 Task: Create an event for the team-building laser tag game on the 28th at 5:00 PM.
Action: Mouse moved to (90, 345)
Screenshot: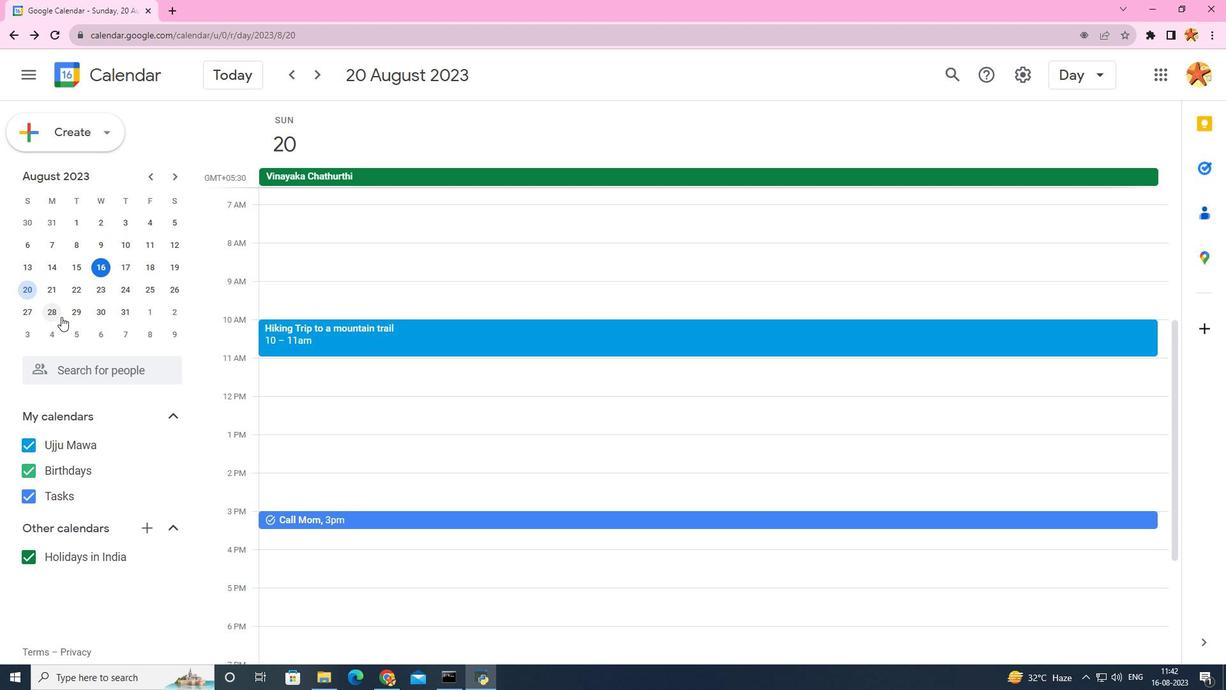 
Action: Mouse pressed left at (90, 345)
Screenshot: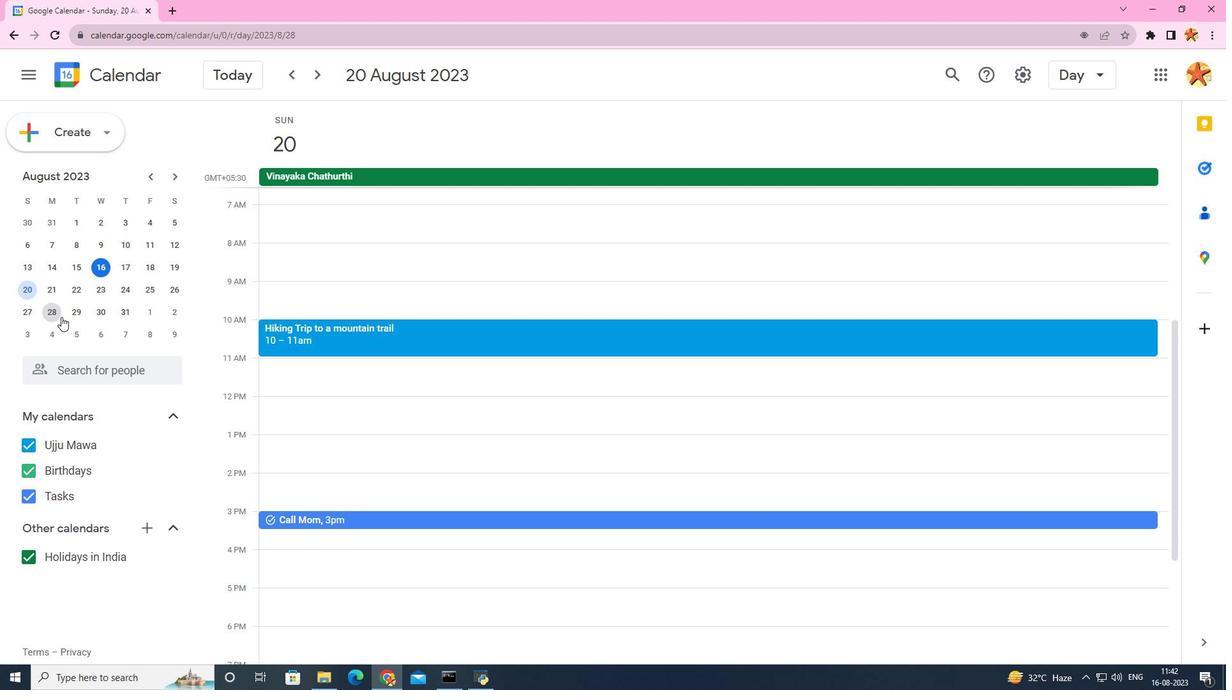 
Action: Mouse moved to (318, 612)
Screenshot: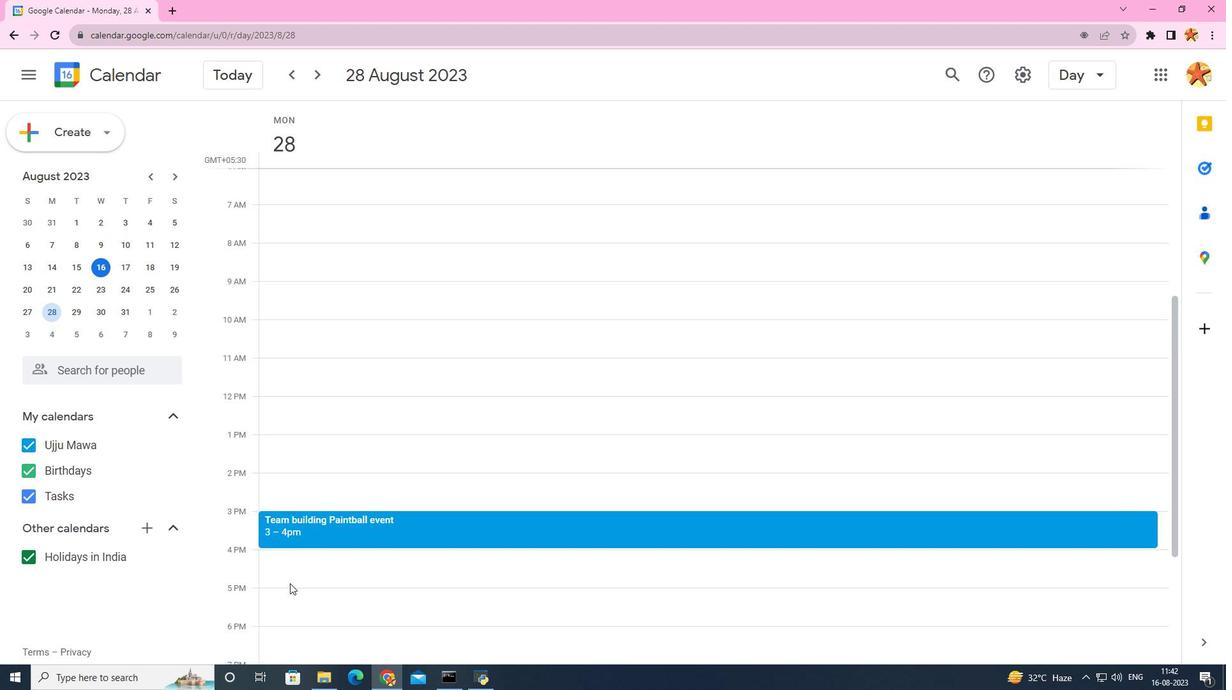 
Action: Mouse pressed left at (318, 612)
Screenshot: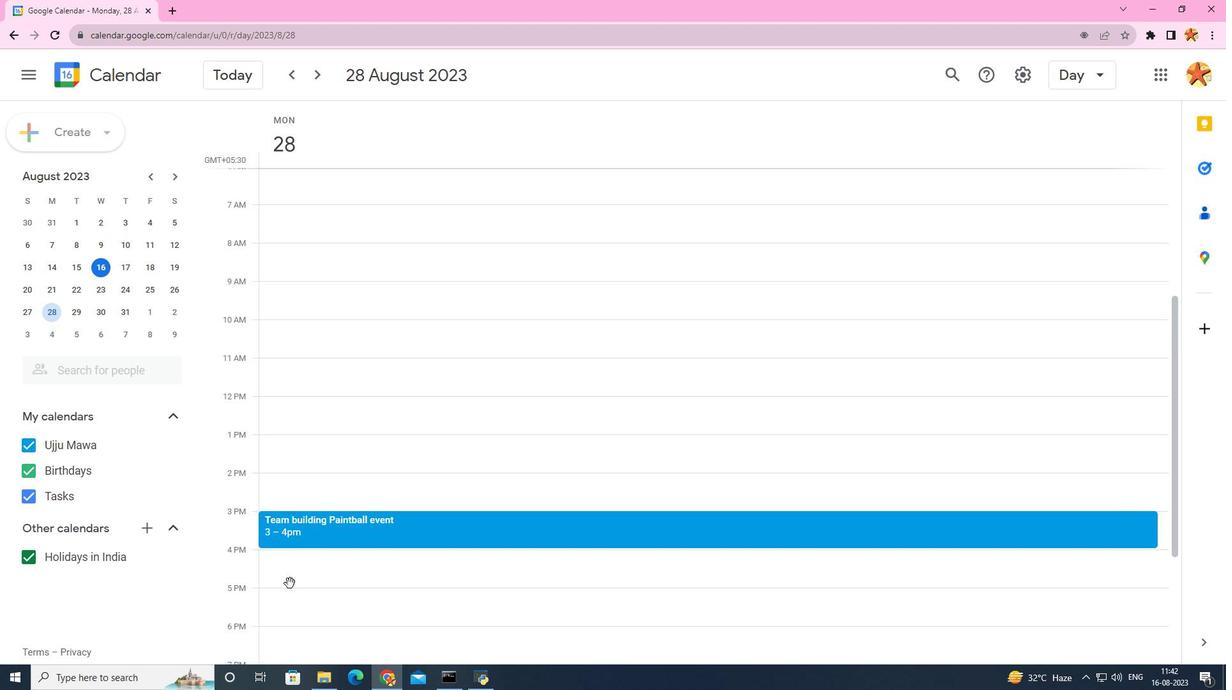 
Action: Mouse moved to (718, 332)
Screenshot: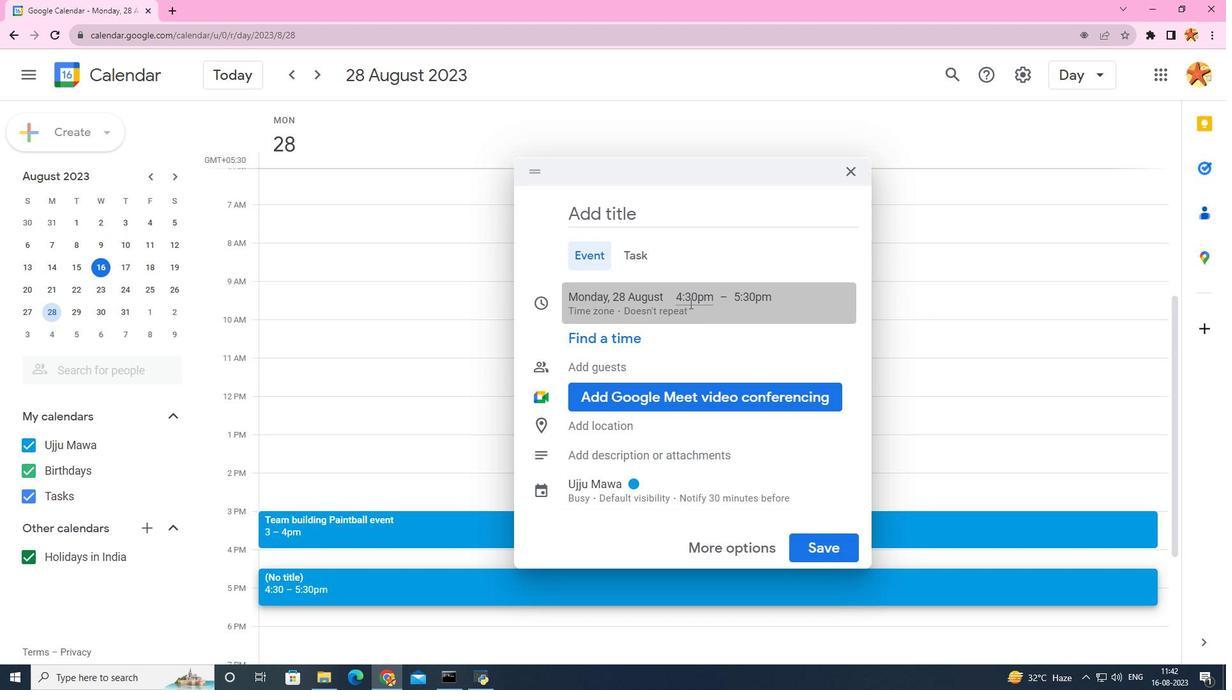 
Action: Mouse pressed left at (718, 332)
Screenshot: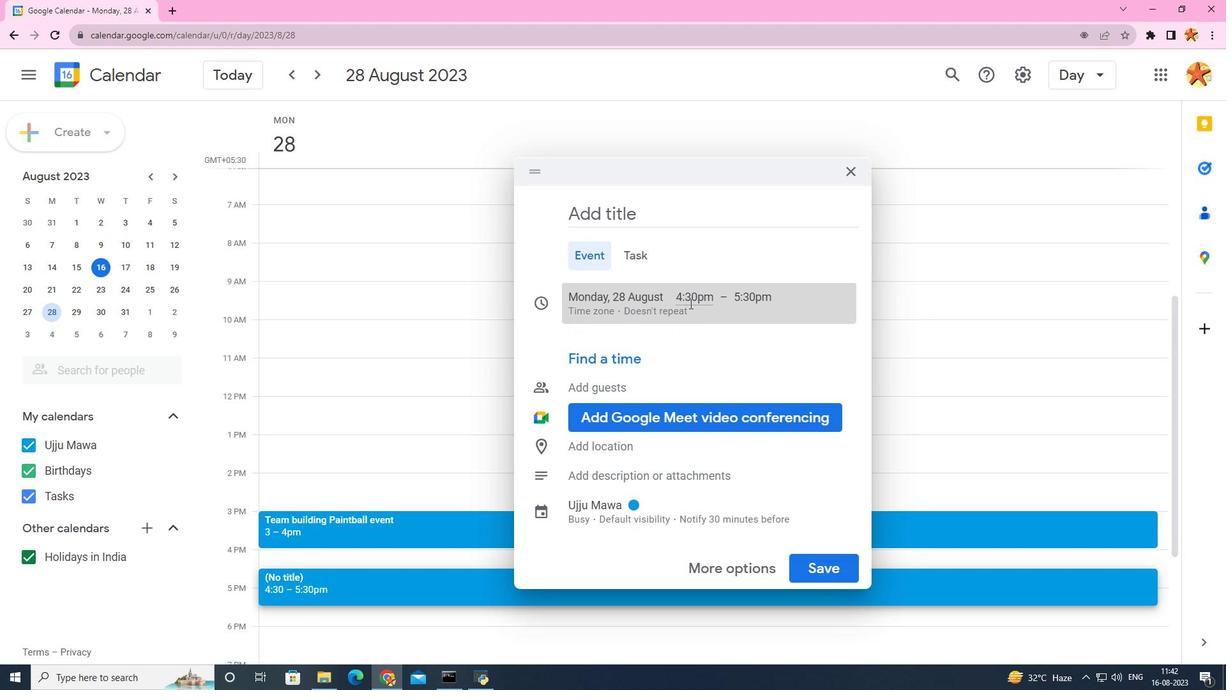 
Action: Mouse moved to (716, 492)
Screenshot: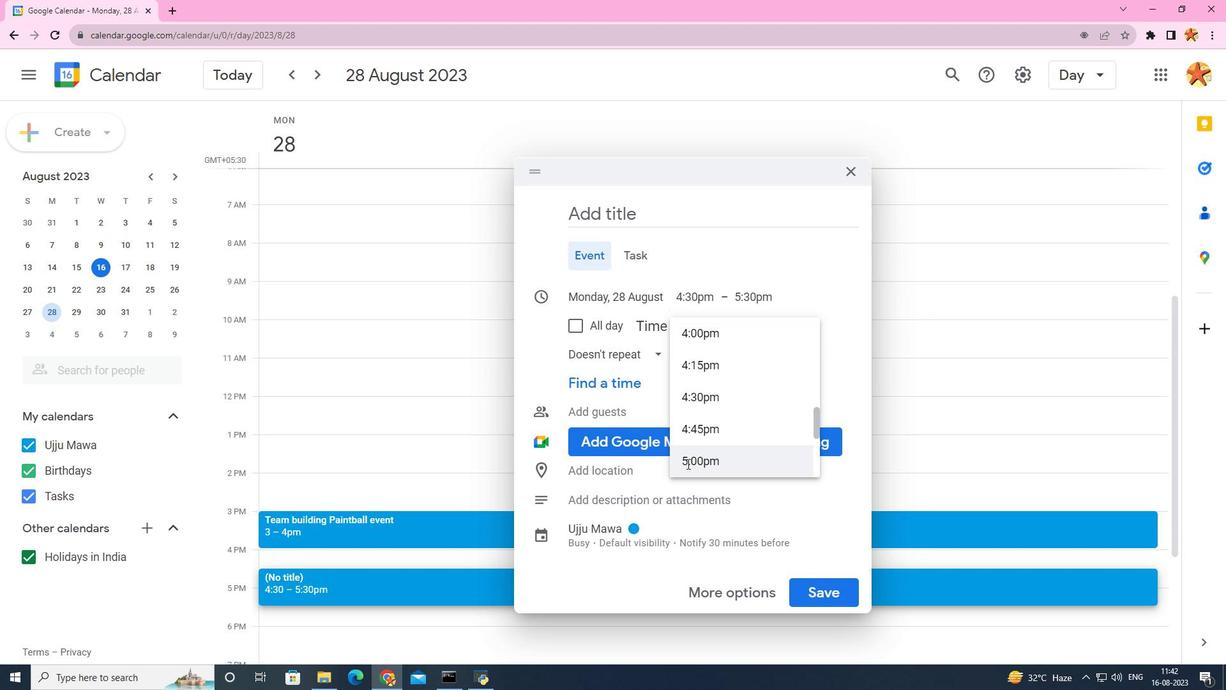 
Action: Mouse pressed left at (716, 492)
Screenshot: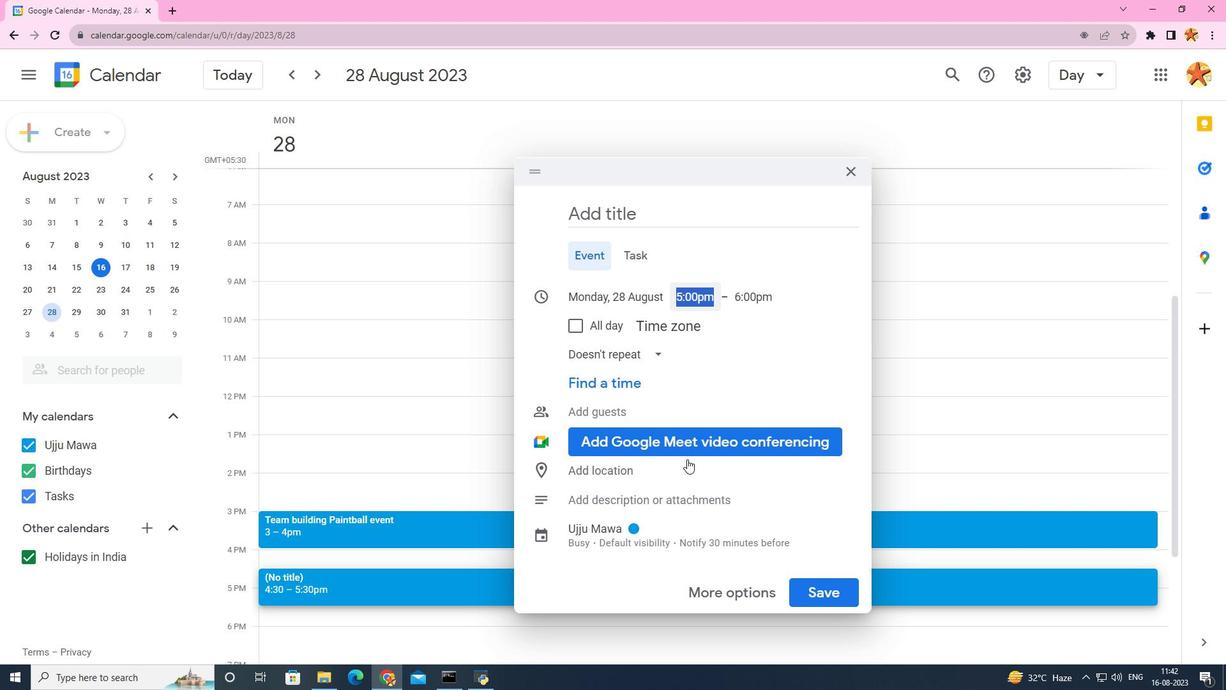 
Action: Mouse moved to (656, 259)
Screenshot: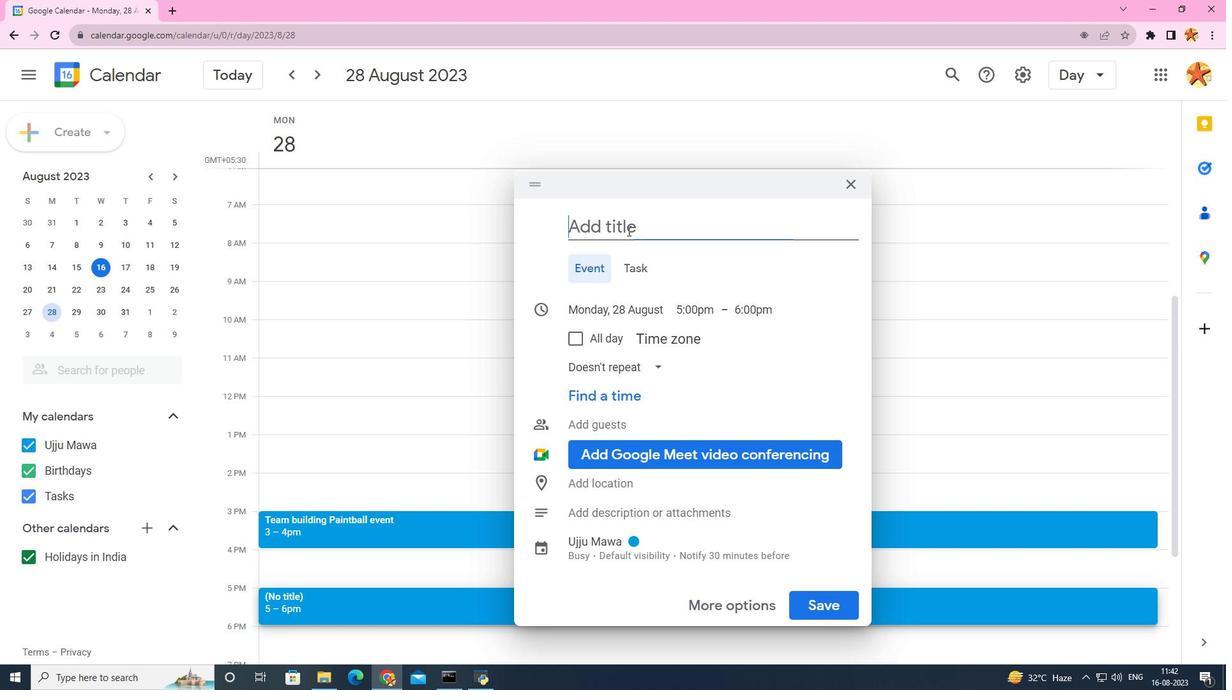 
Action: Mouse pressed left at (656, 259)
Screenshot: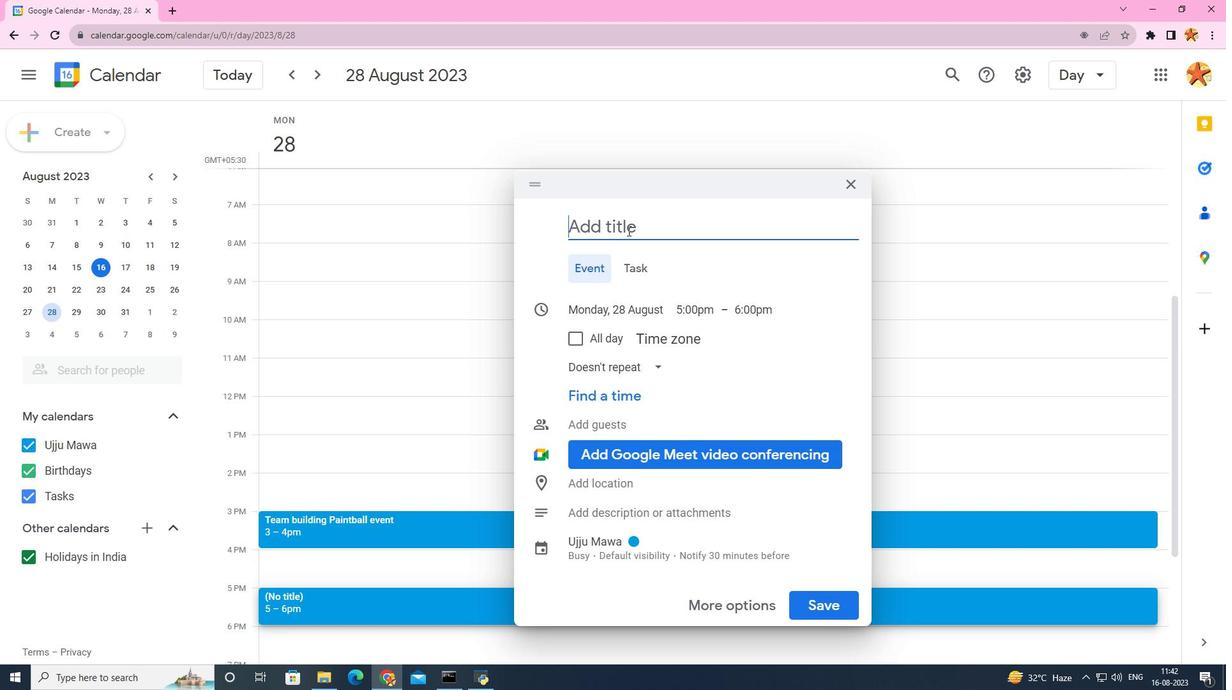 
Action: Key pressed <Key.caps_lock>T<Key.caps_lock>eam<Key.space>building<Key.space><Key.caps_lock>L<Key.caps_lock>aser<Key.space><Key.caps_lock>T<Key.caps_lock>ag<Key.space>game
Screenshot: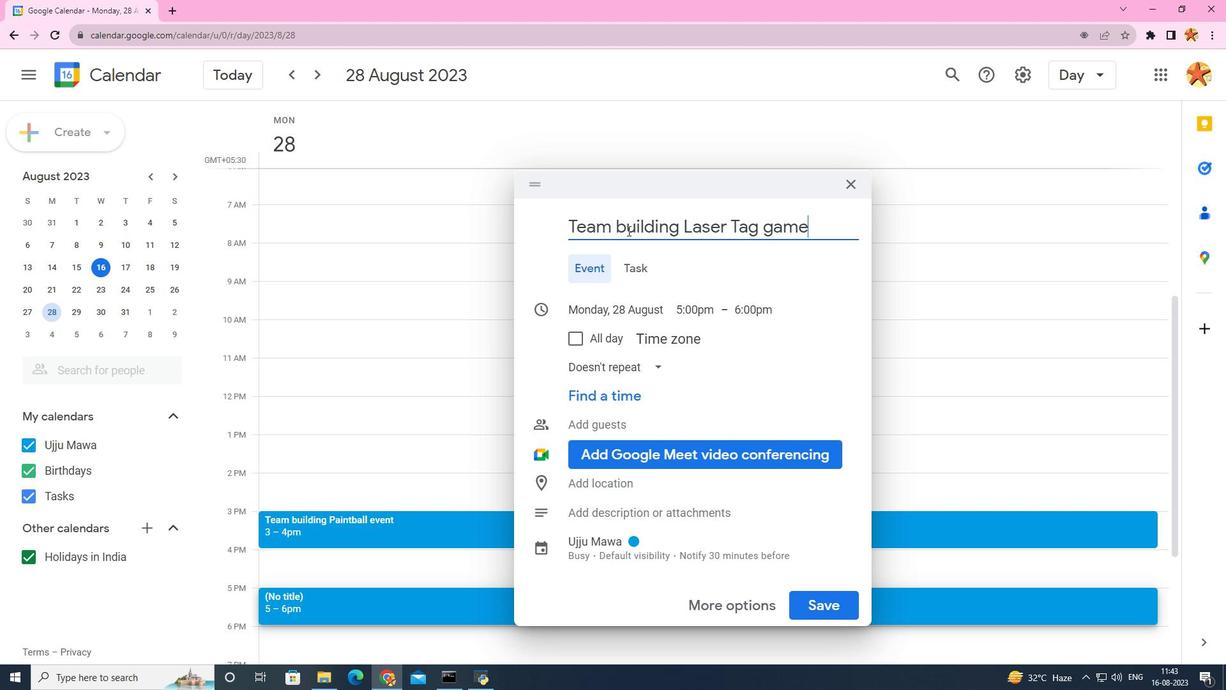 
Action: Mouse moved to (717, 251)
Screenshot: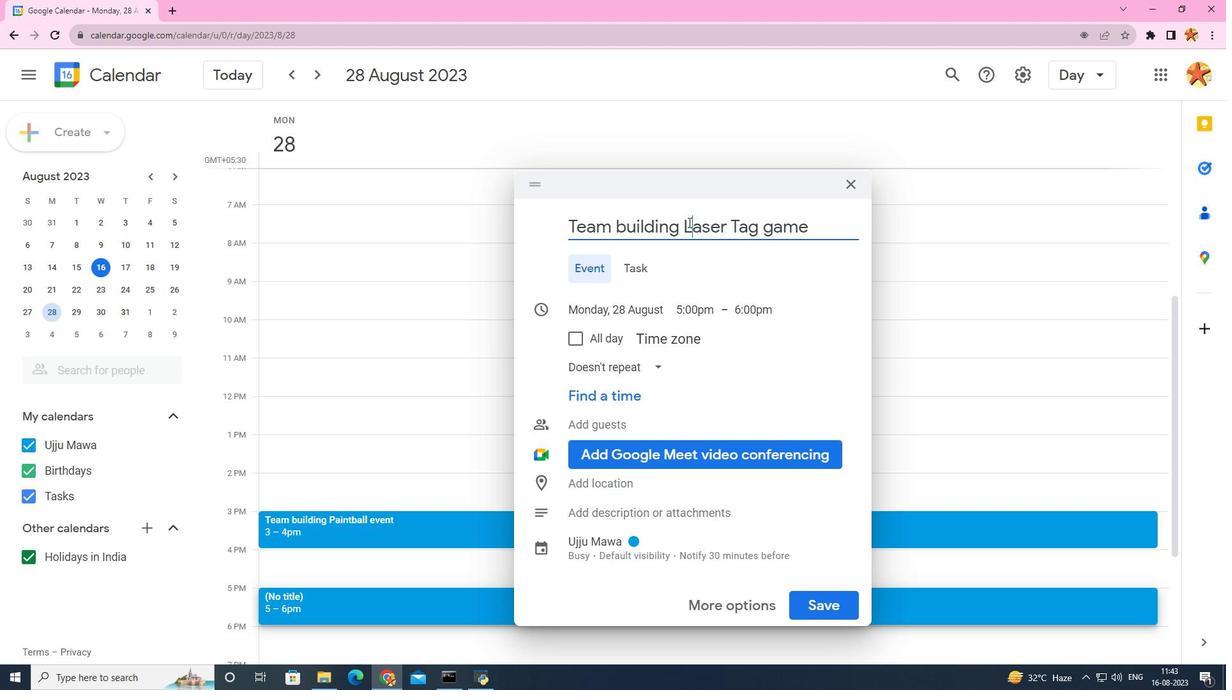 
Action: Mouse pressed left at (717, 251)
Screenshot: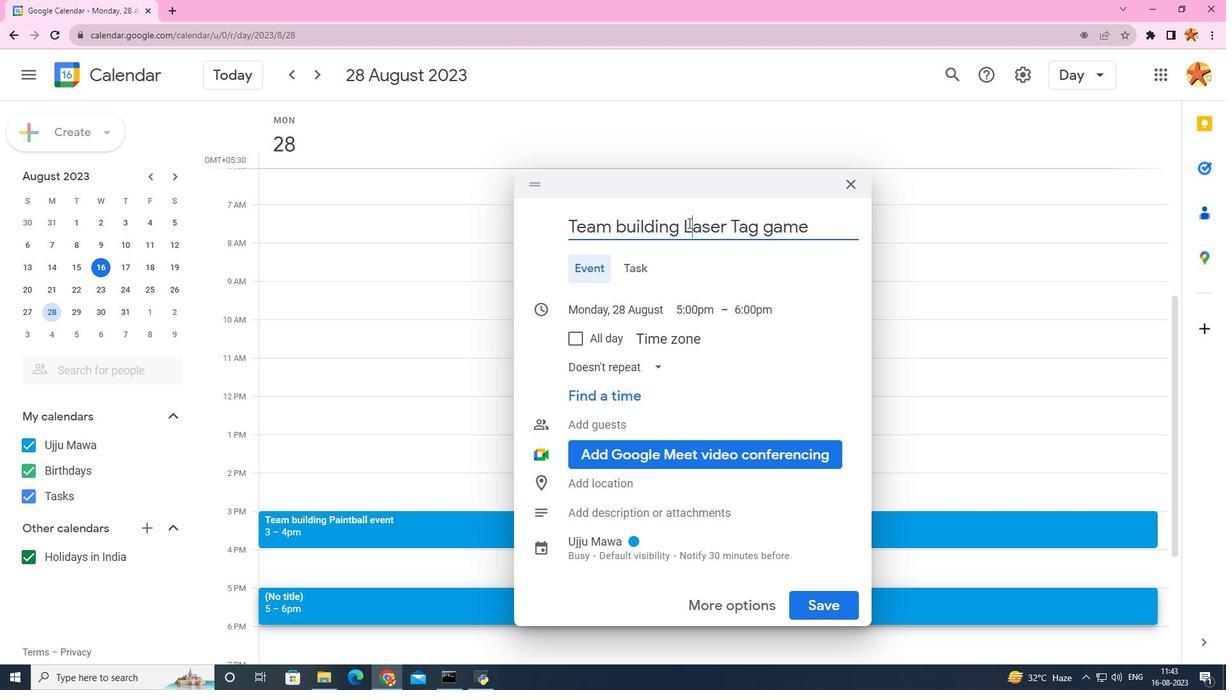 
Action: Mouse moved to (715, 251)
Screenshot: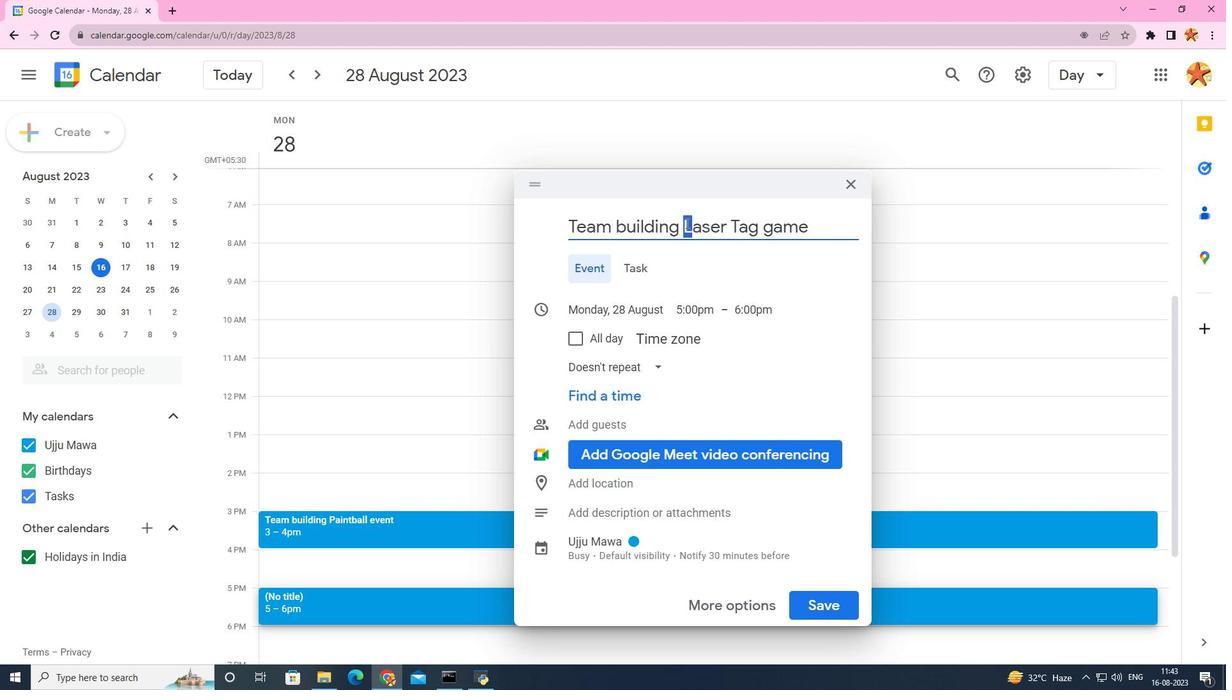 
Action: Key pressed l
Screenshot: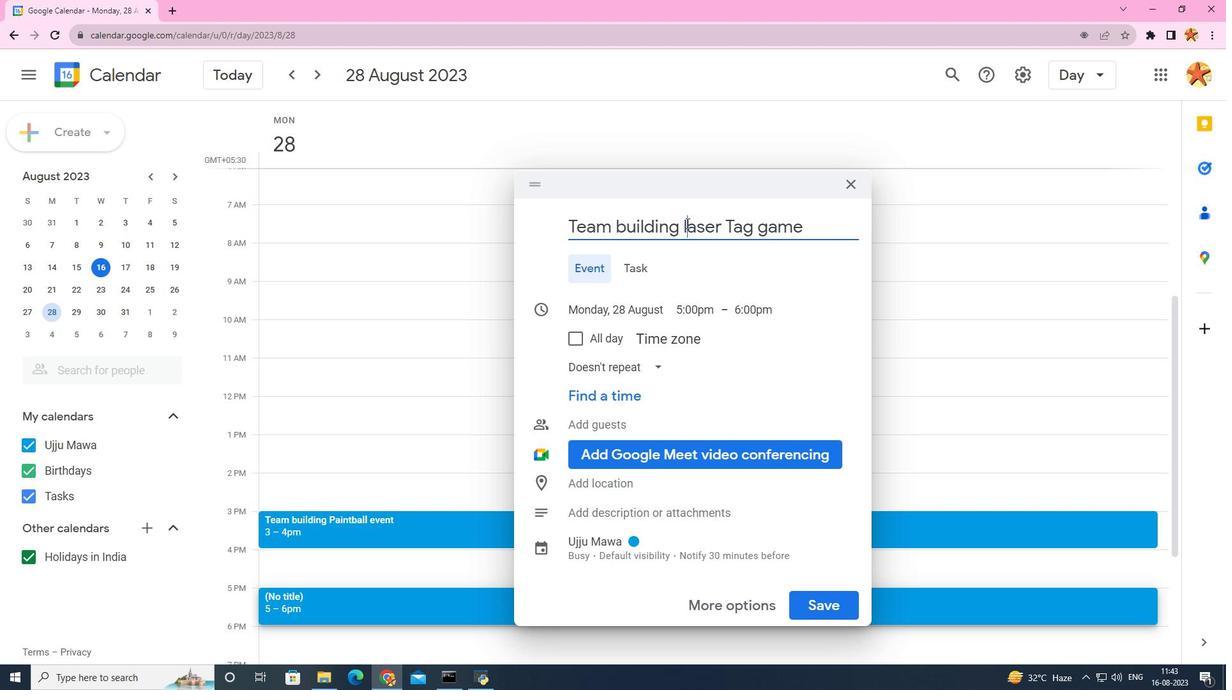 
Action: Mouse moved to (757, 251)
Screenshot: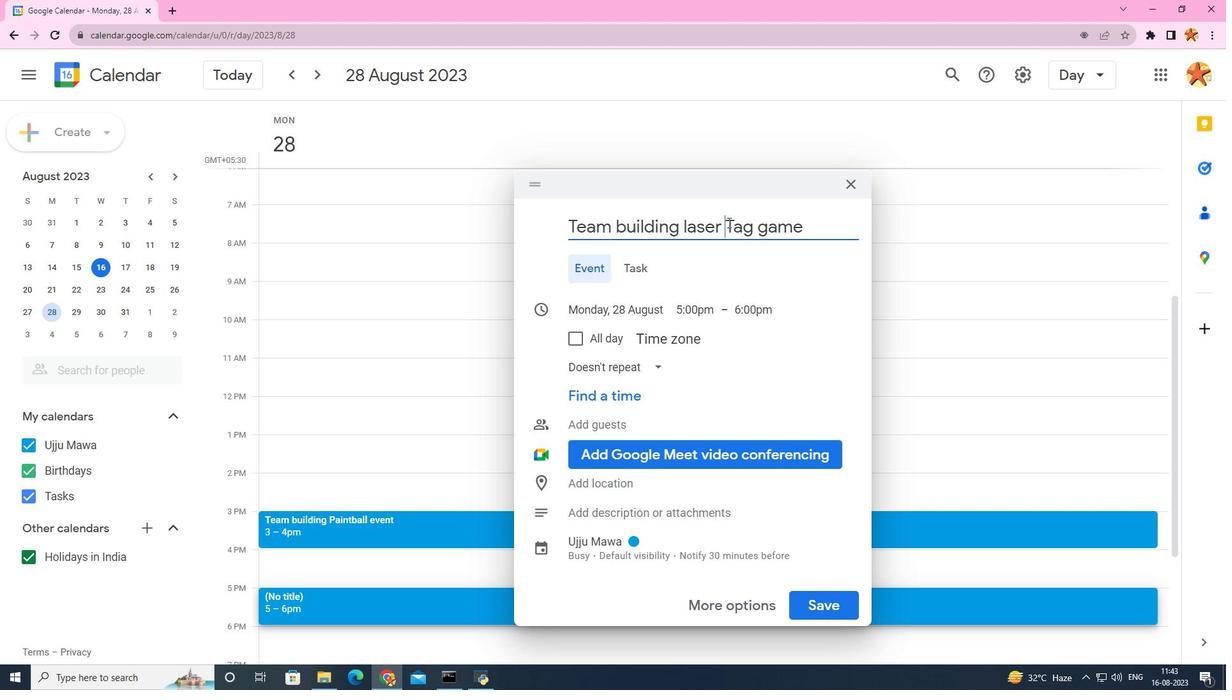 
Action: Mouse pressed left at (757, 251)
Screenshot: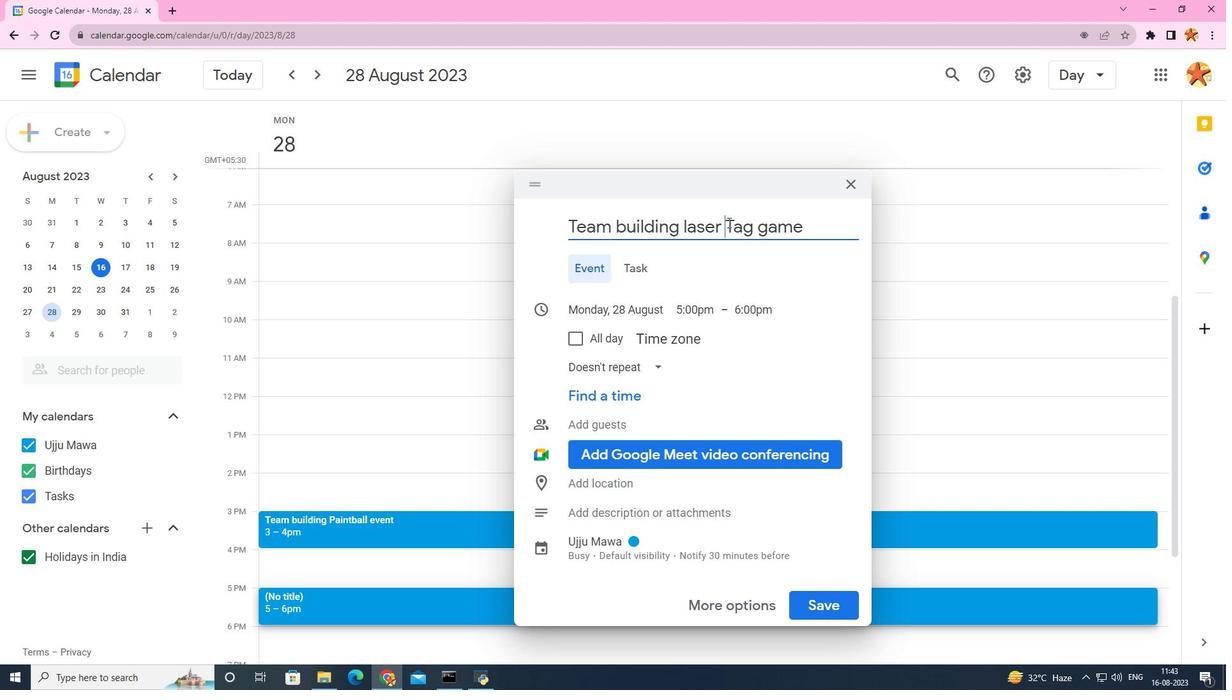 
Action: Mouse moved to (763, 254)
Screenshot: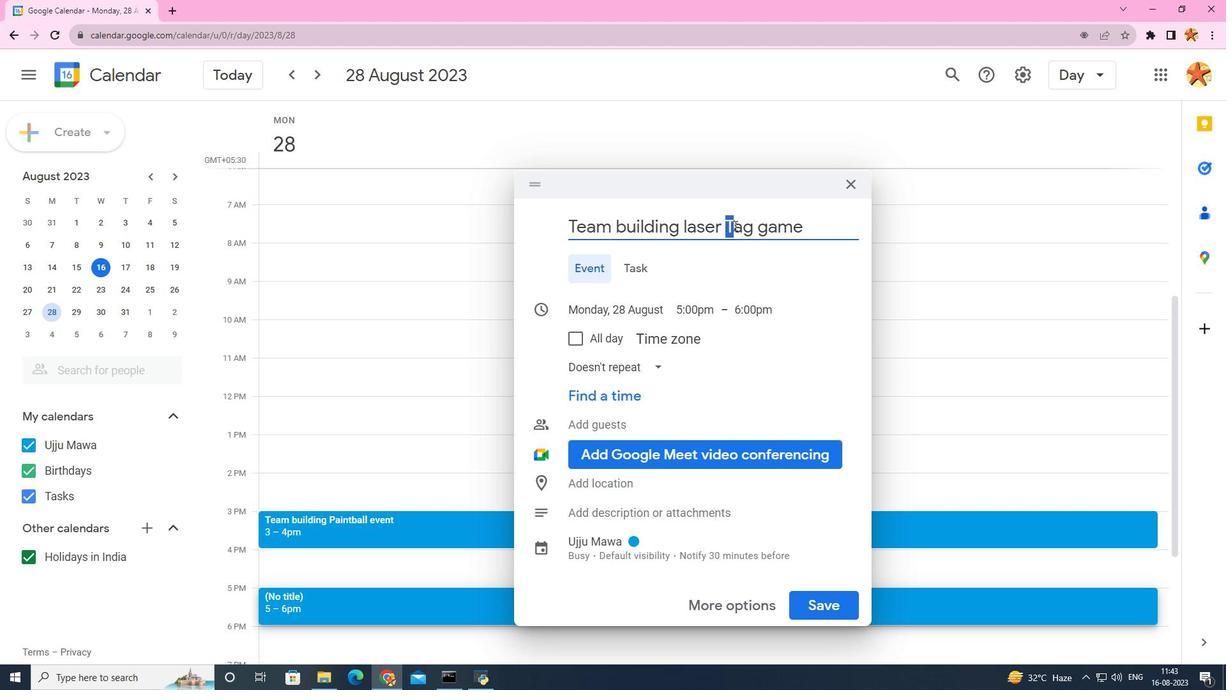 
Action: Key pressed t
Screenshot: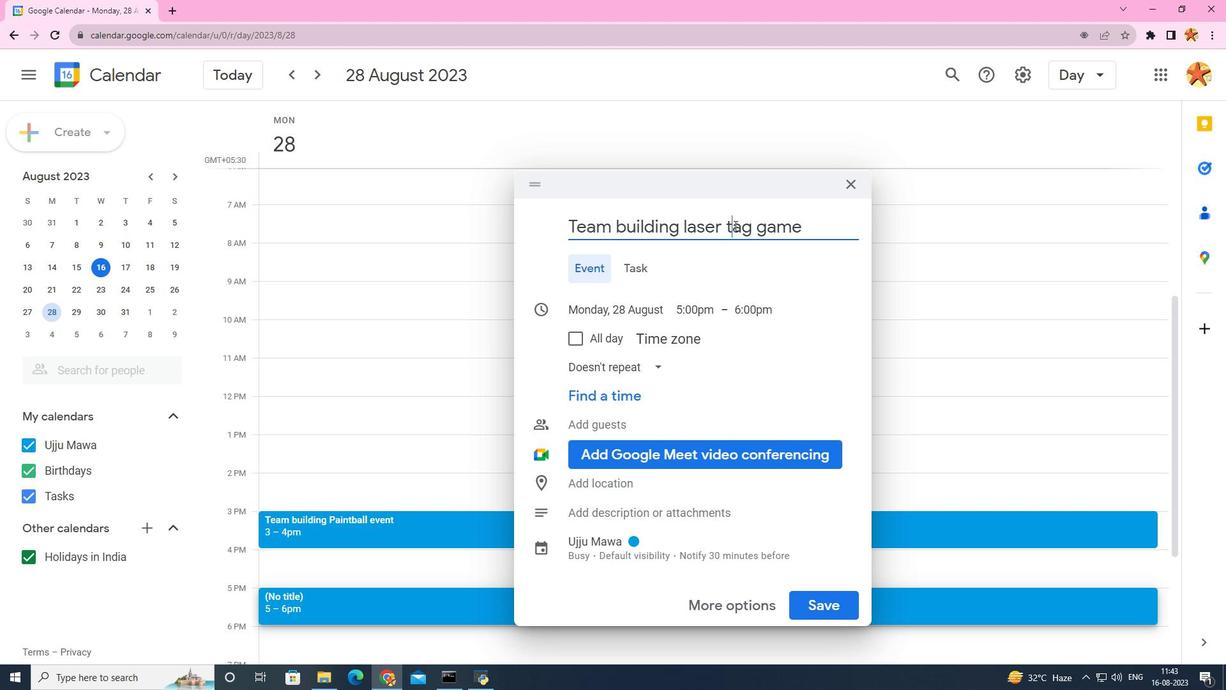 
Action: Mouse moved to (783, 346)
Screenshot: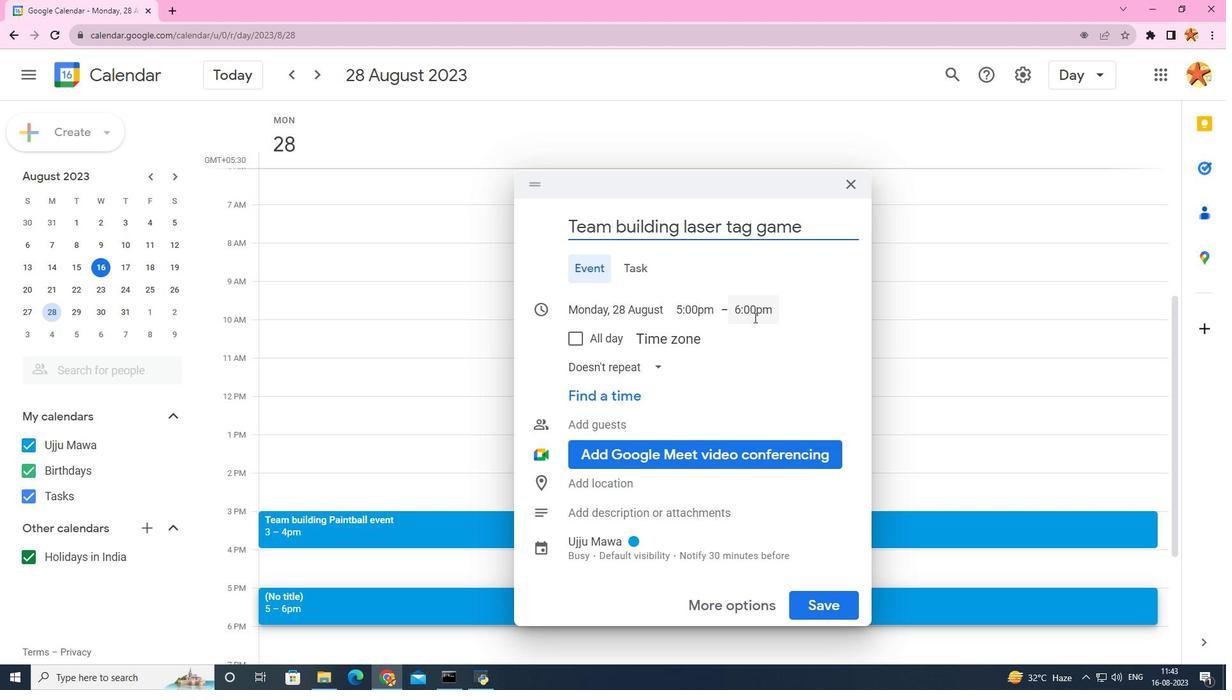 
Action: Mouse pressed left at (783, 346)
Screenshot: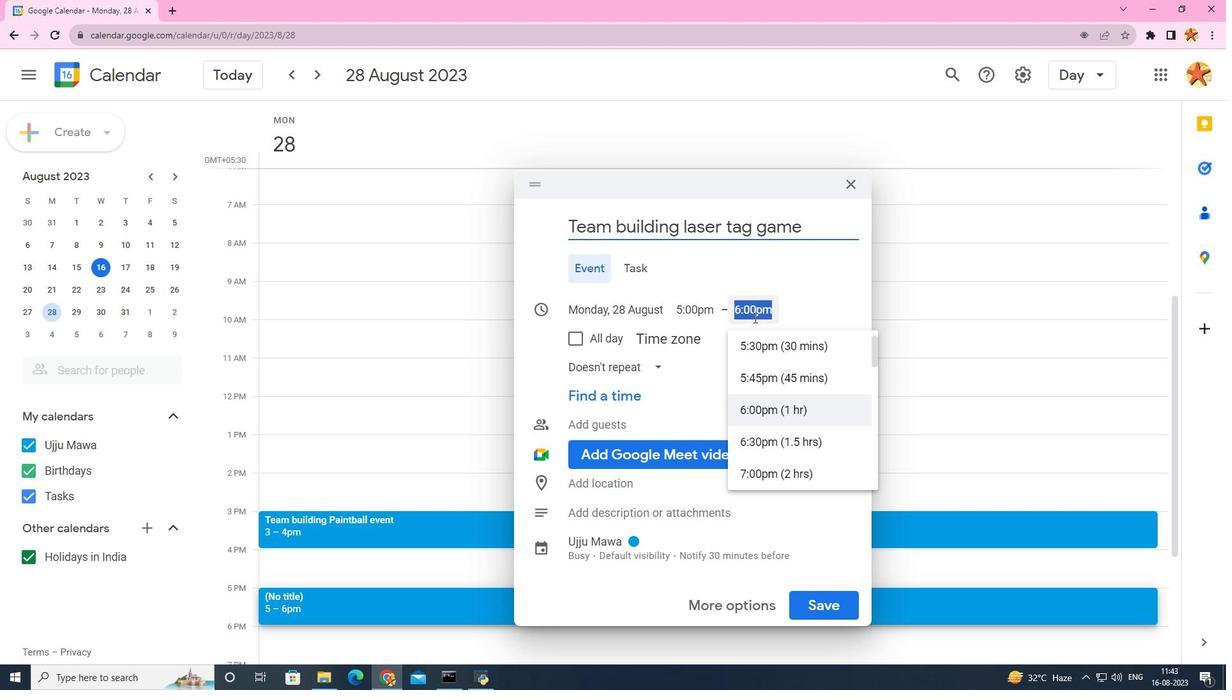
Action: Mouse moved to (837, 404)
Screenshot: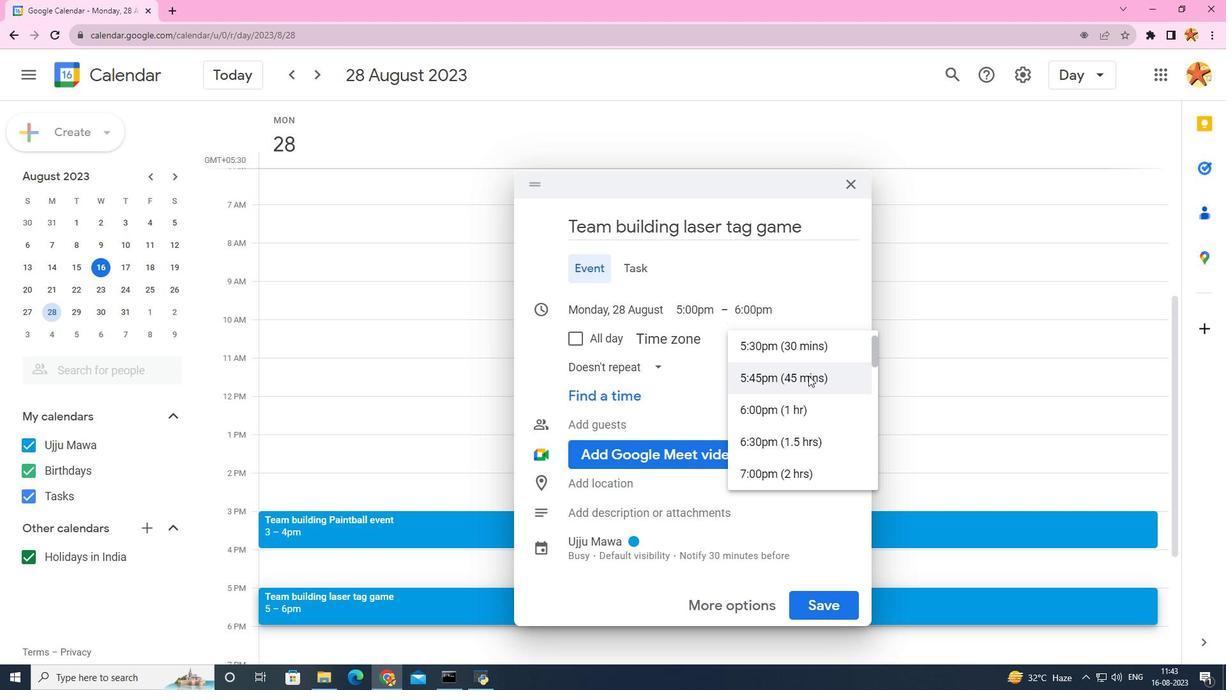 
Action: Mouse pressed left at (837, 404)
Screenshot: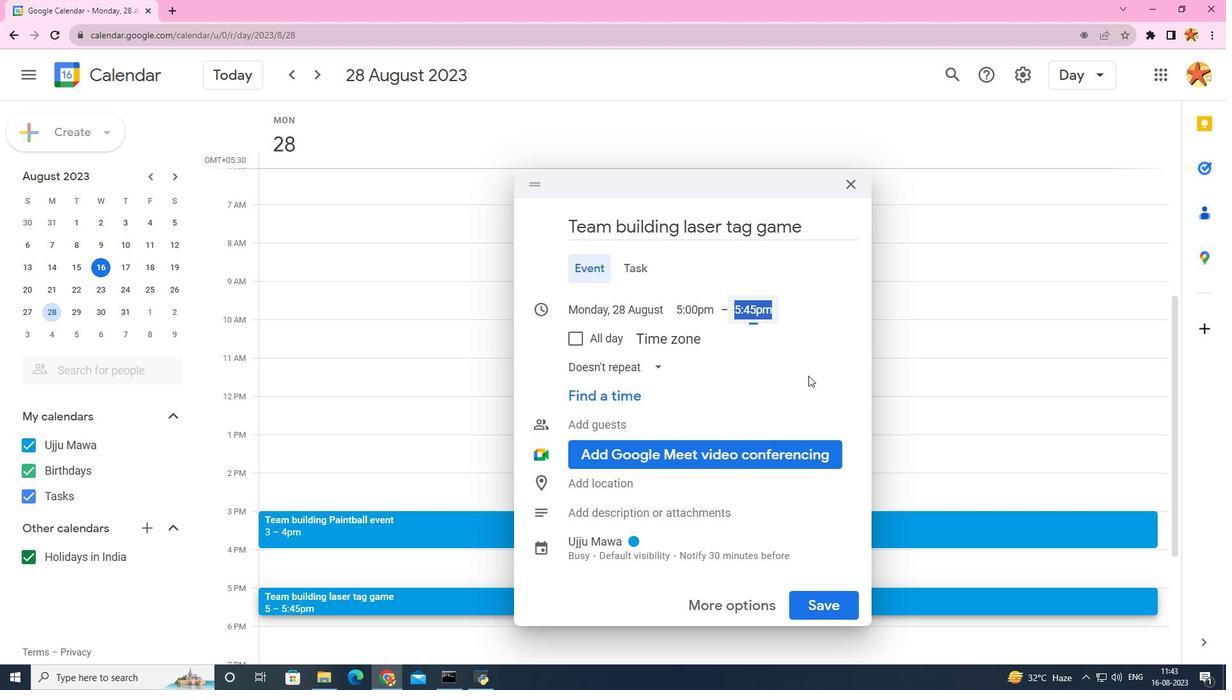 
Action: Mouse moved to (849, 370)
Screenshot: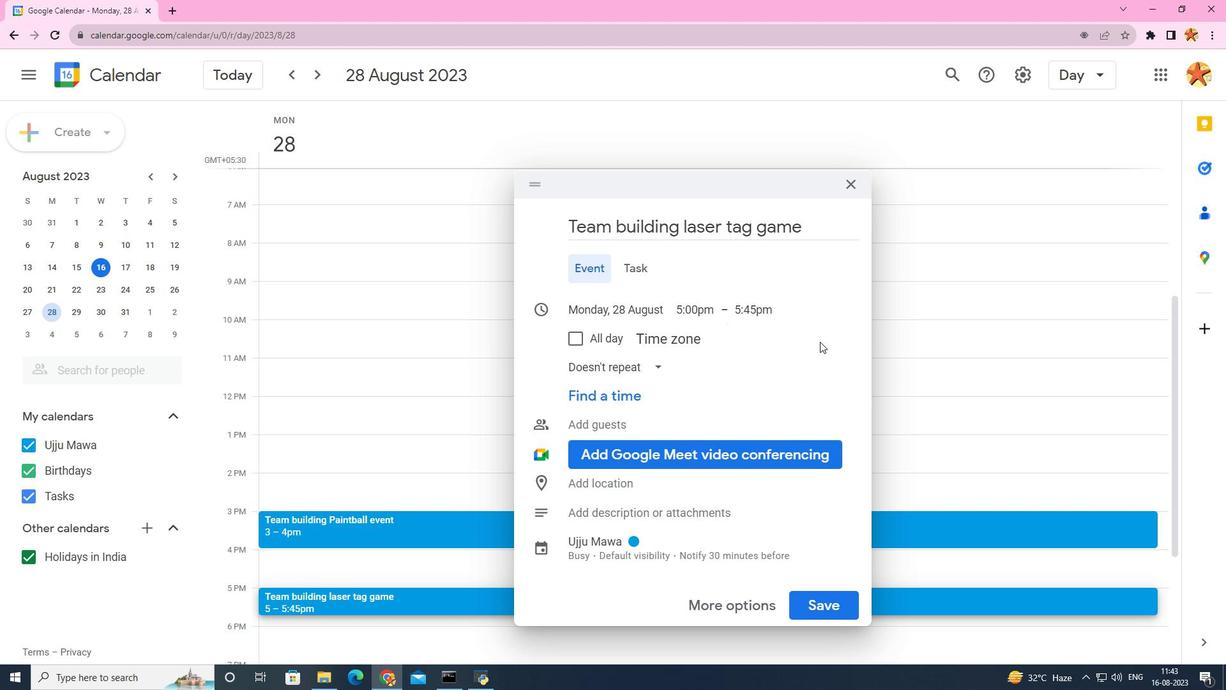 
Action: Mouse pressed left at (849, 370)
Screenshot: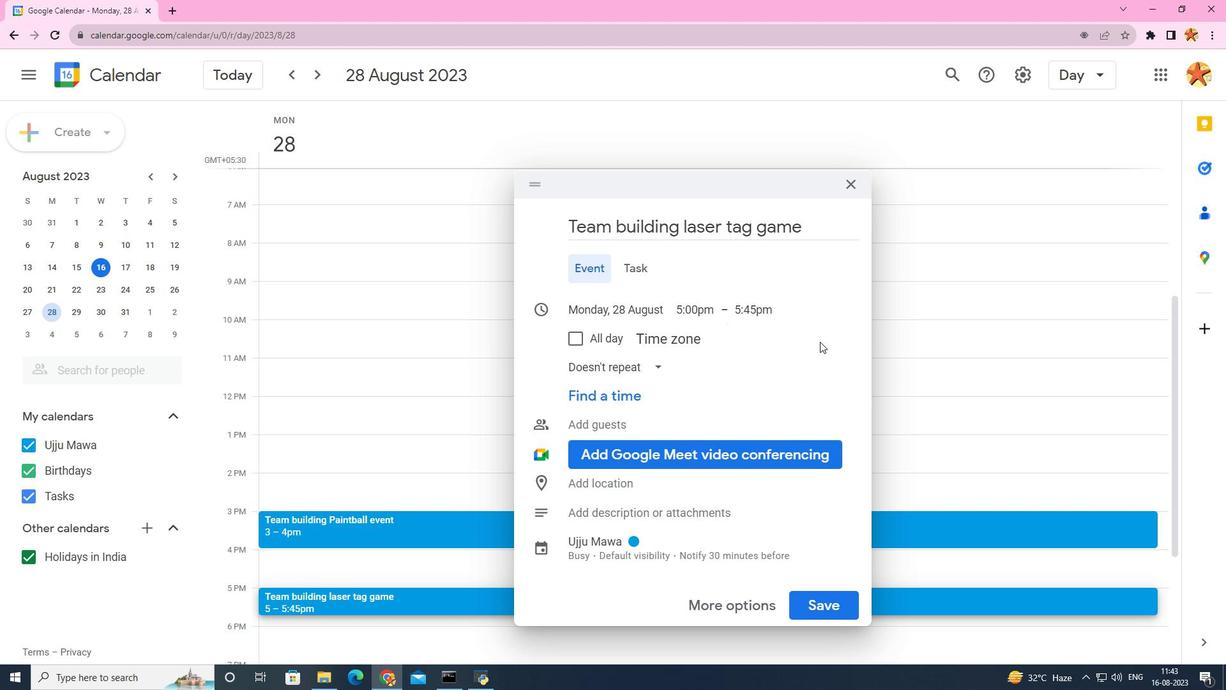 
Action: Mouse moved to (836, 623)
Screenshot: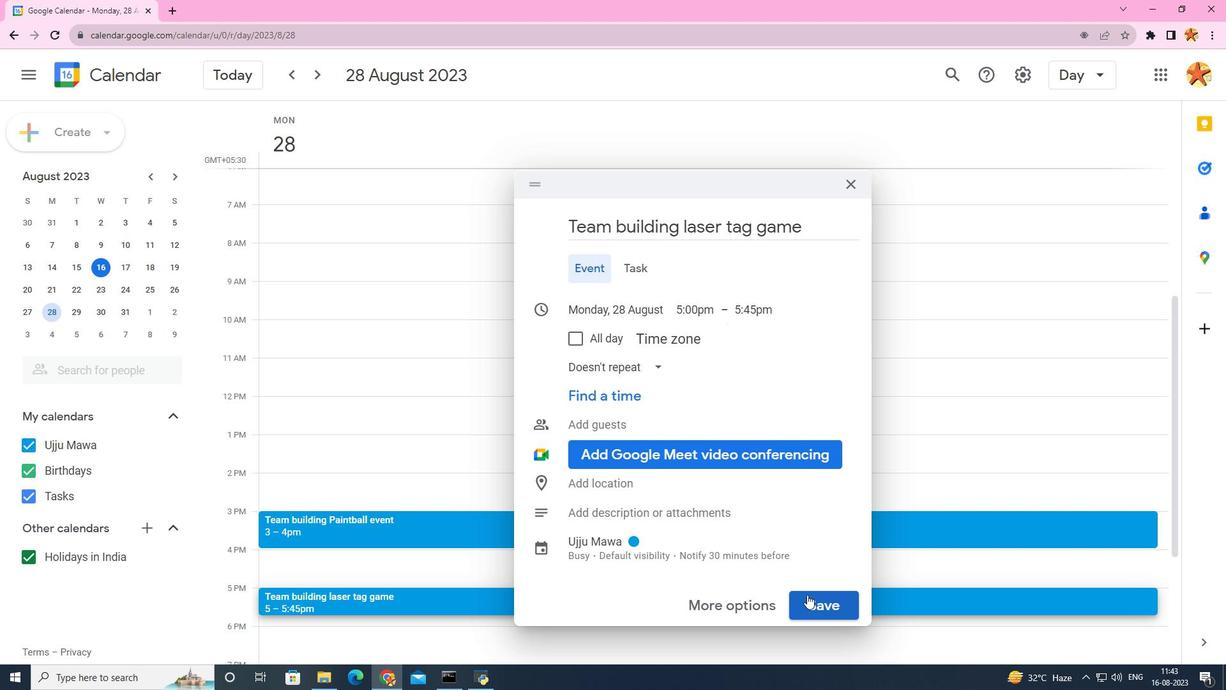 
Action: Mouse pressed left at (836, 623)
Screenshot: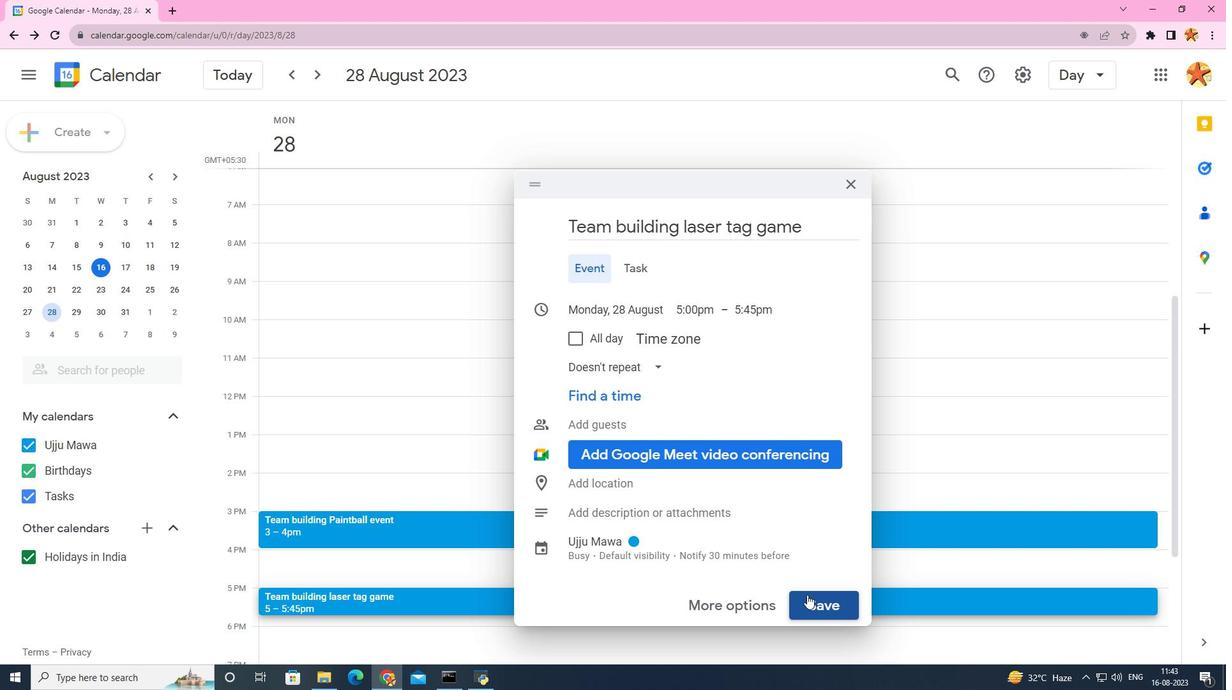 
